 Task: Create a task  Develop a new mobile app for a delivery service , assign it to team member softage.5@softage.net in the project AgileDesign and update the status of the task to  At Risk , set the priority of the task to Medium
Action: Mouse moved to (67, 59)
Screenshot: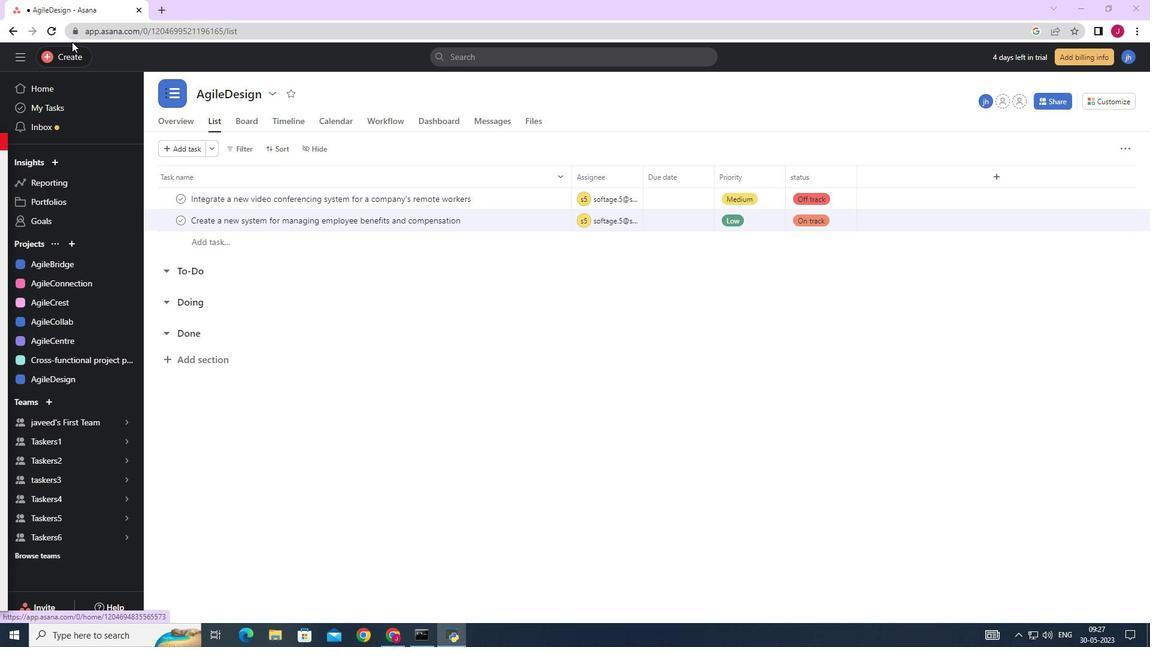 
Action: Mouse pressed left at (67, 59)
Screenshot: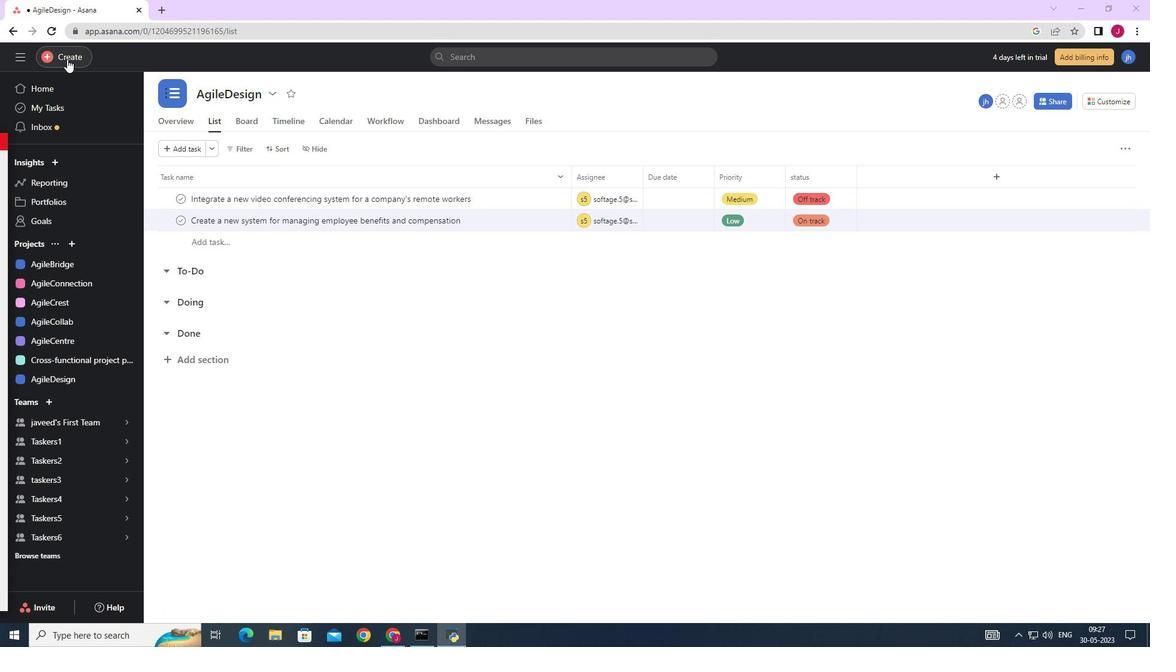 
Action: Mouse moved to (133, 60)
Screenshot: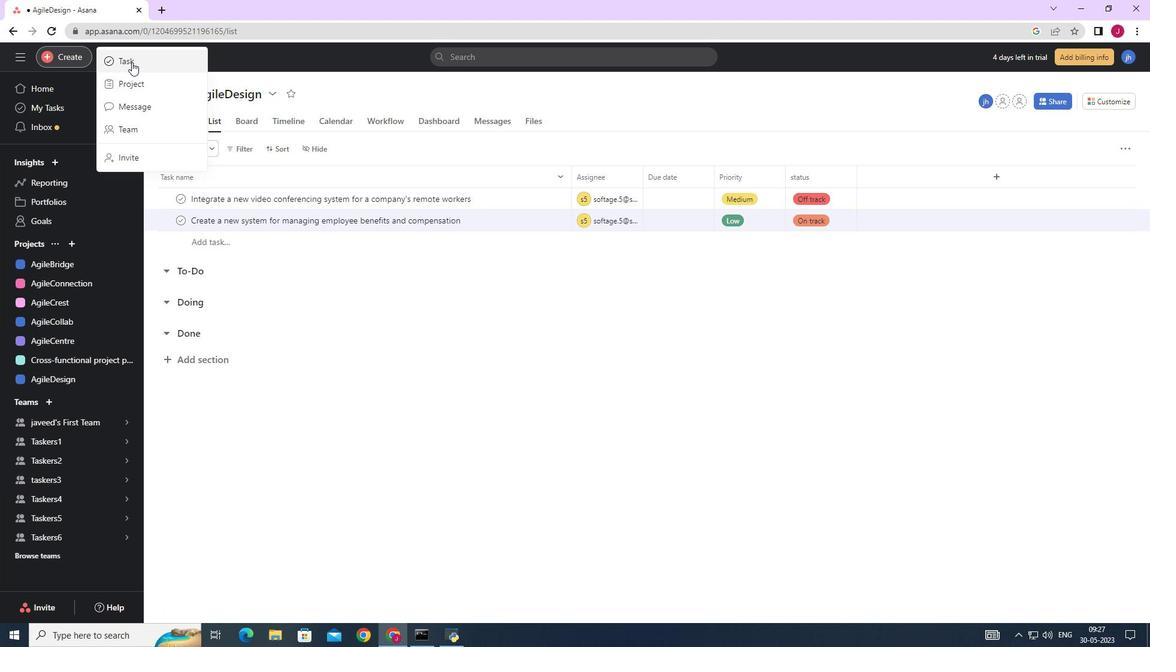 
Action: Mouse pressed left at (133, 60)
Screenshot: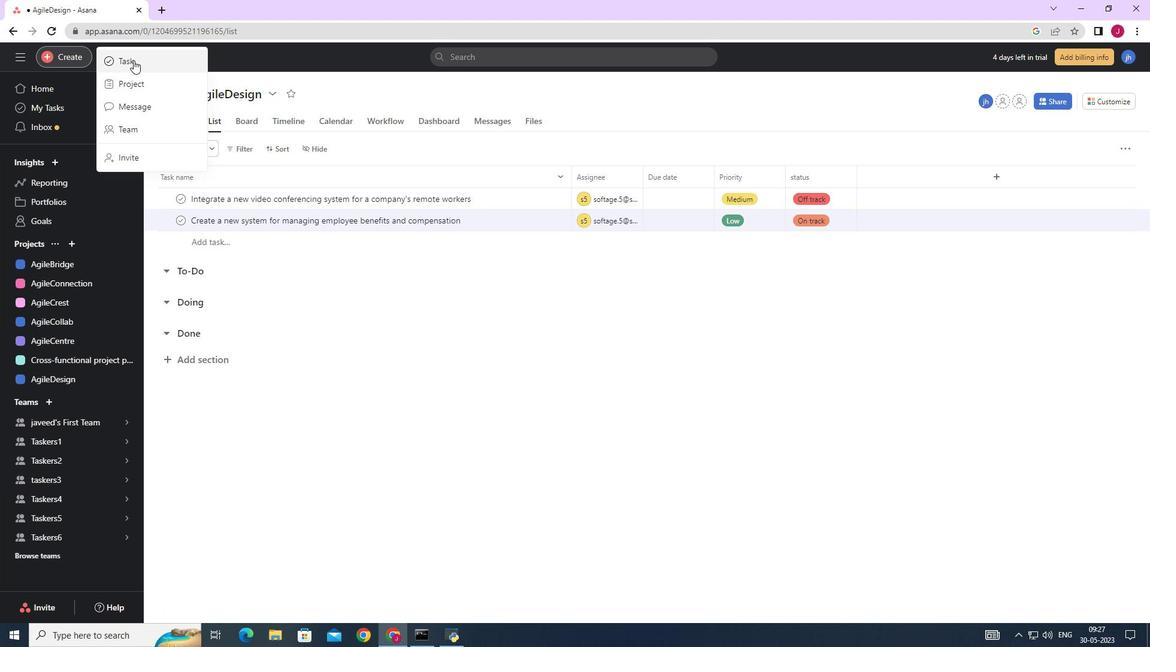 
Action: Mouse moved to (938, 400)
Screenshot: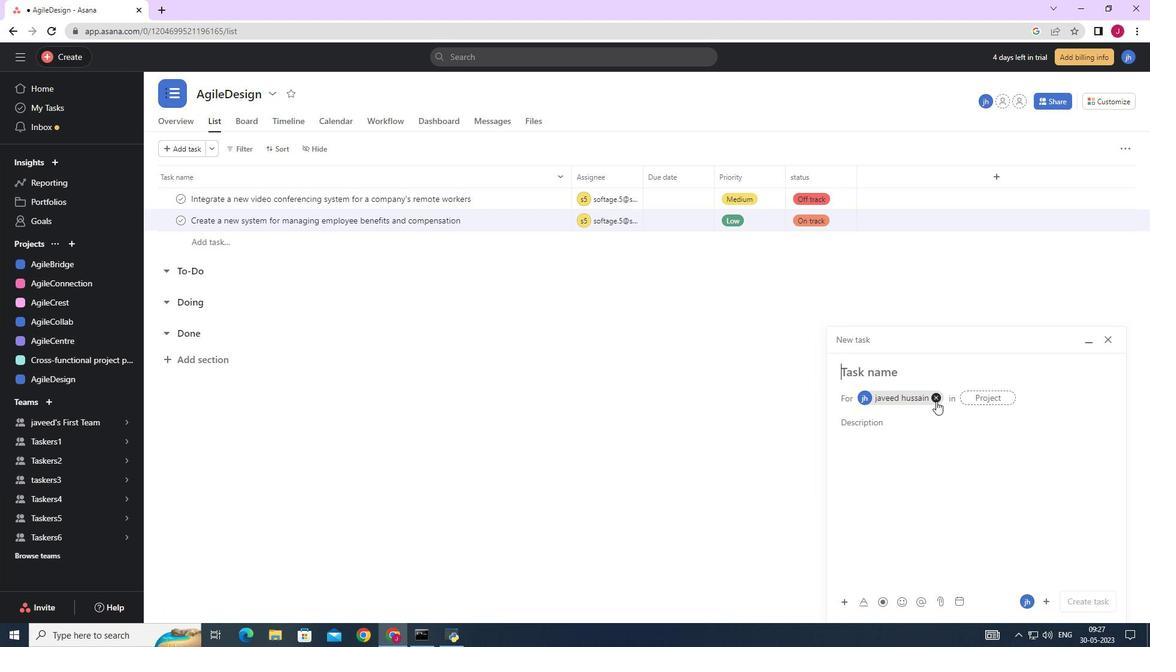 
Action: Mouse pressed left at (938, 400)
Screenshot: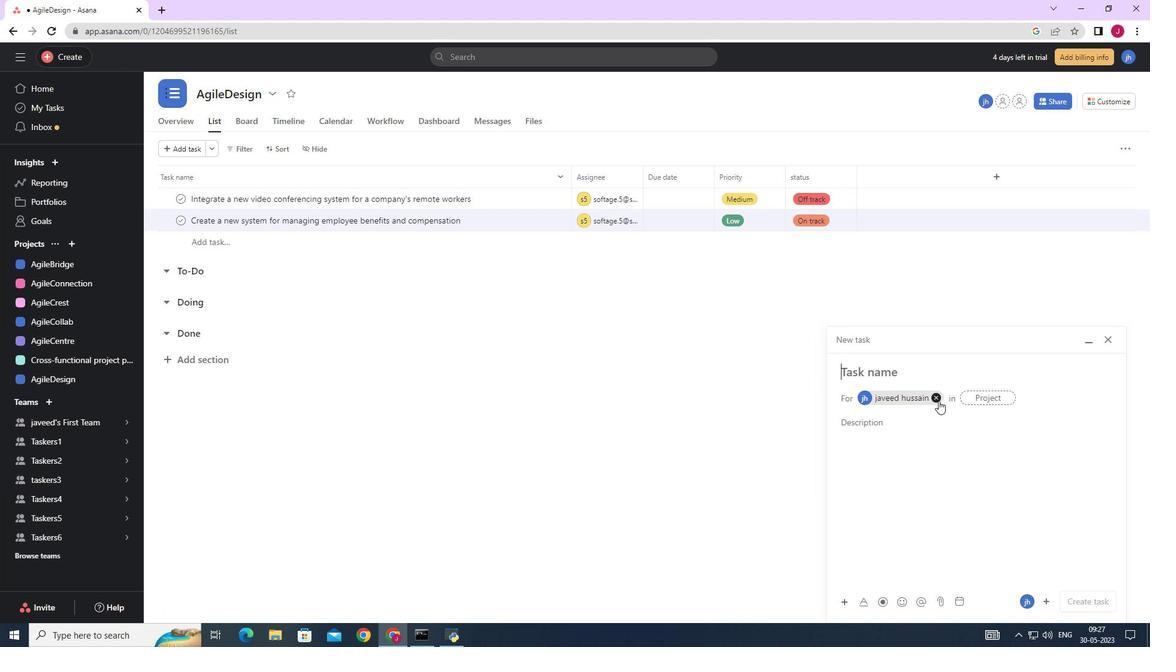 
Action: Mouse moved to (868, 370)
Screenshot: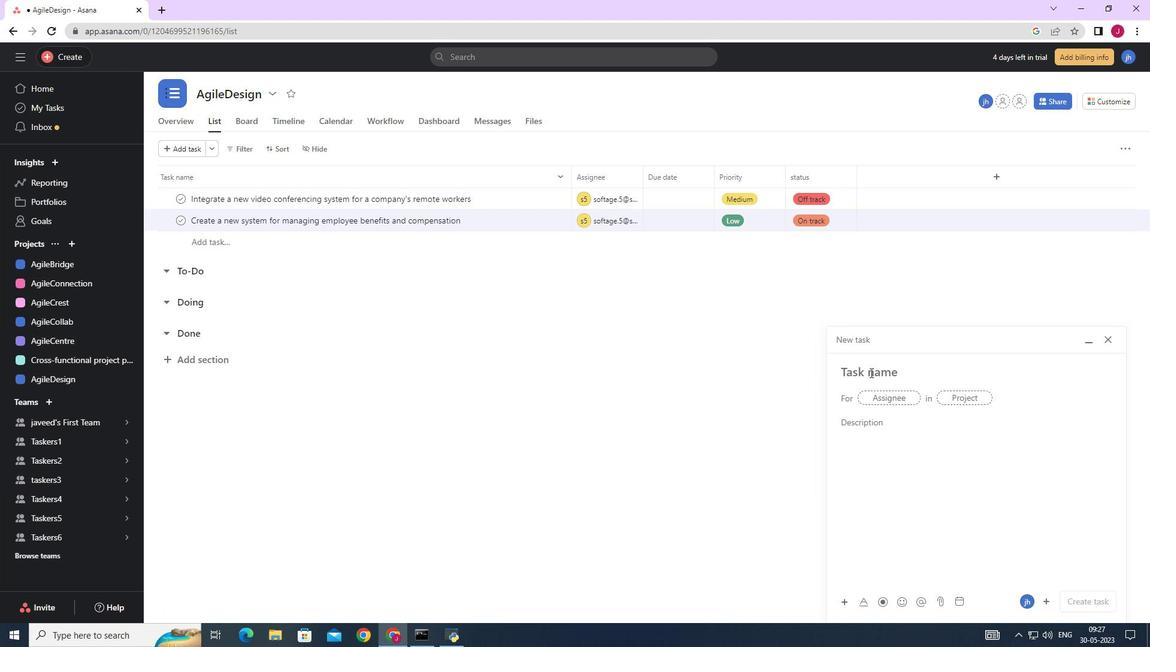 
Action: Mouse pressed left at (868, 370)
Screenshot: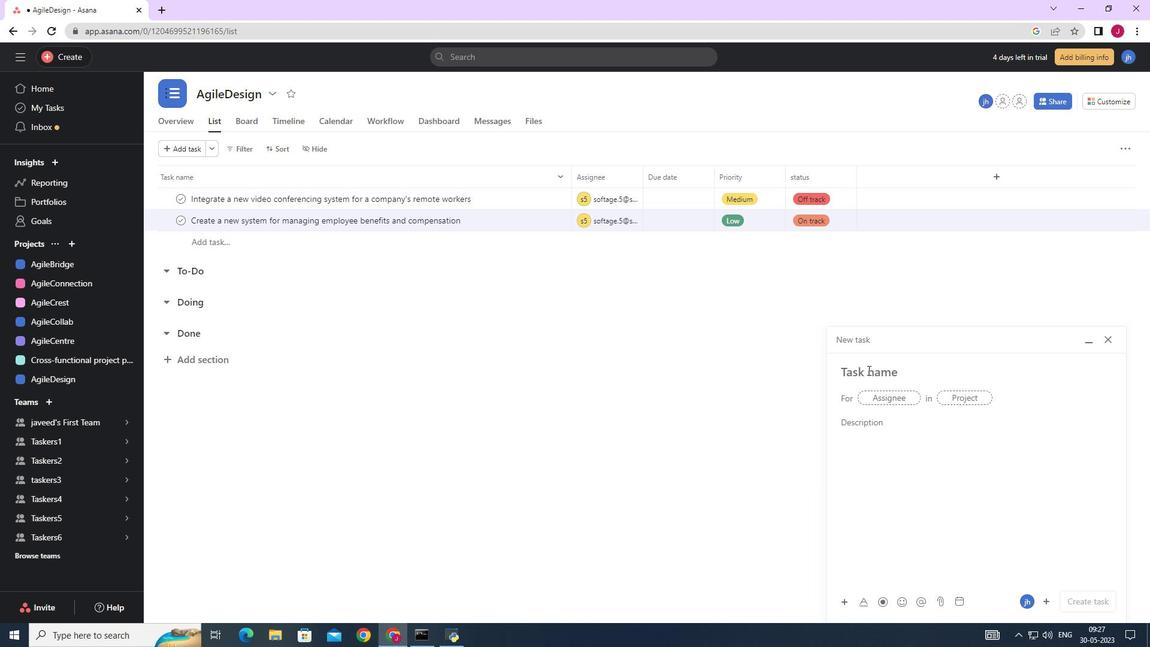 
Action: Mouse moved to (852, 375)
Screenshot: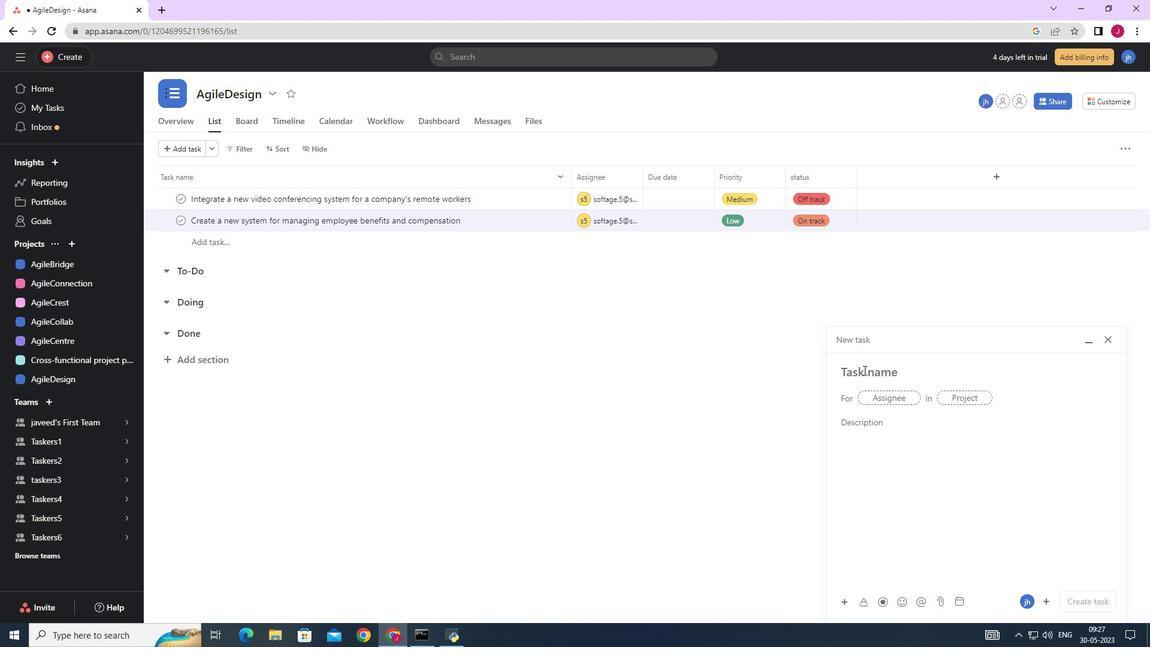 
Action: Key pressed <Key.caps_lock>D<Key.caps_lock>evelop<Key.space>a<Key.space>new<Key.space>mobile<Key.space>app<Key.space>for<Key.space>a<Key.space>delivery<Key.space>service
Screenshot: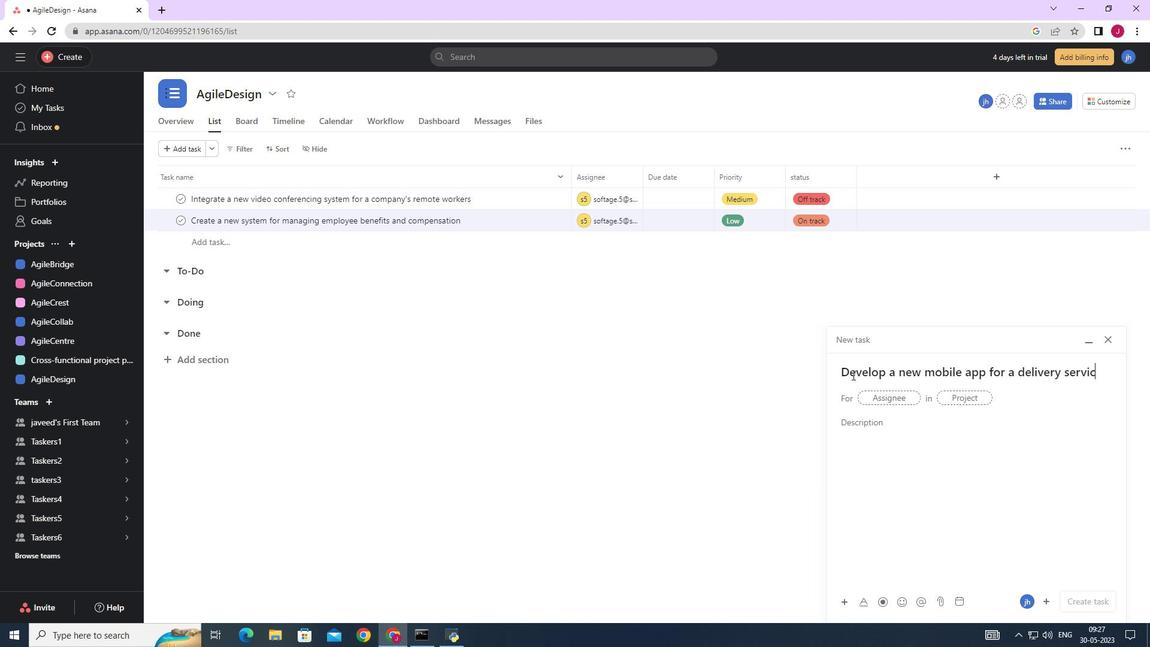 
Action: Mouse moved to (898, 400)
Screenshot: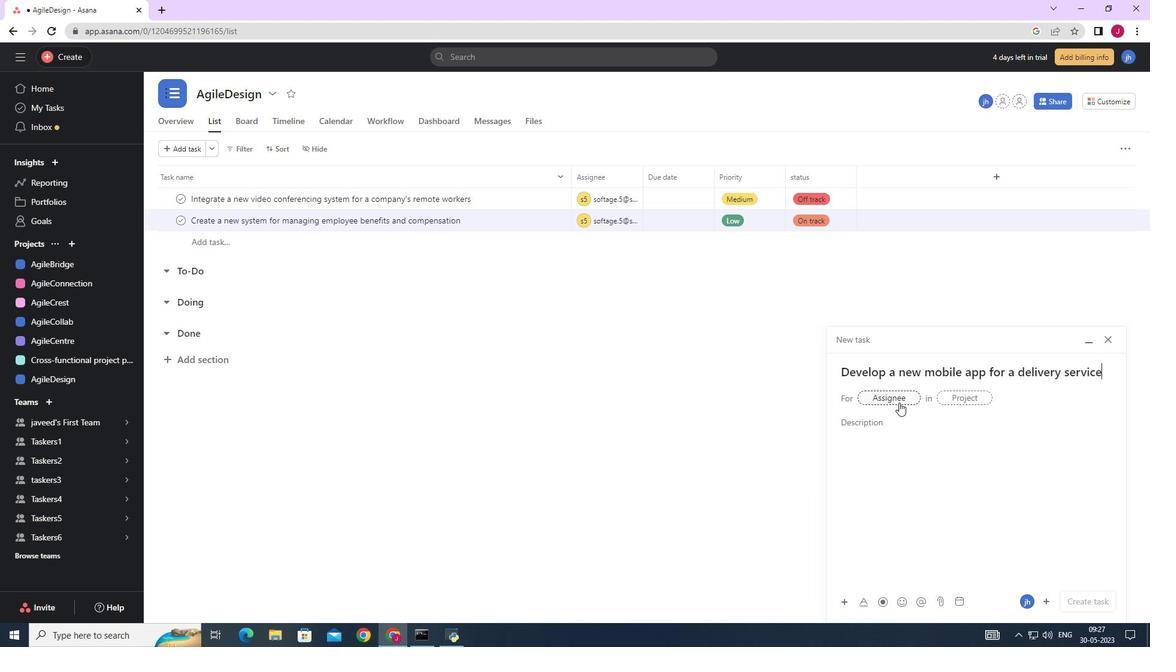 
Action: Mouse pressed left at (898, 400)
Screenshot: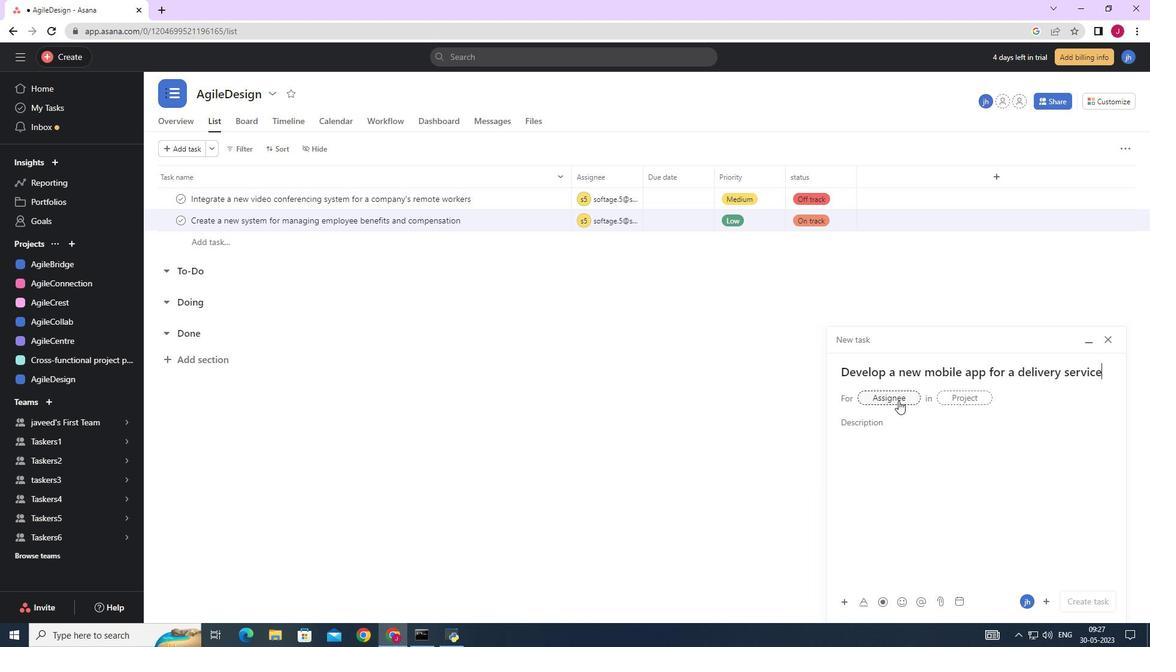 
Action: Key pressed softage.5
Screenshot: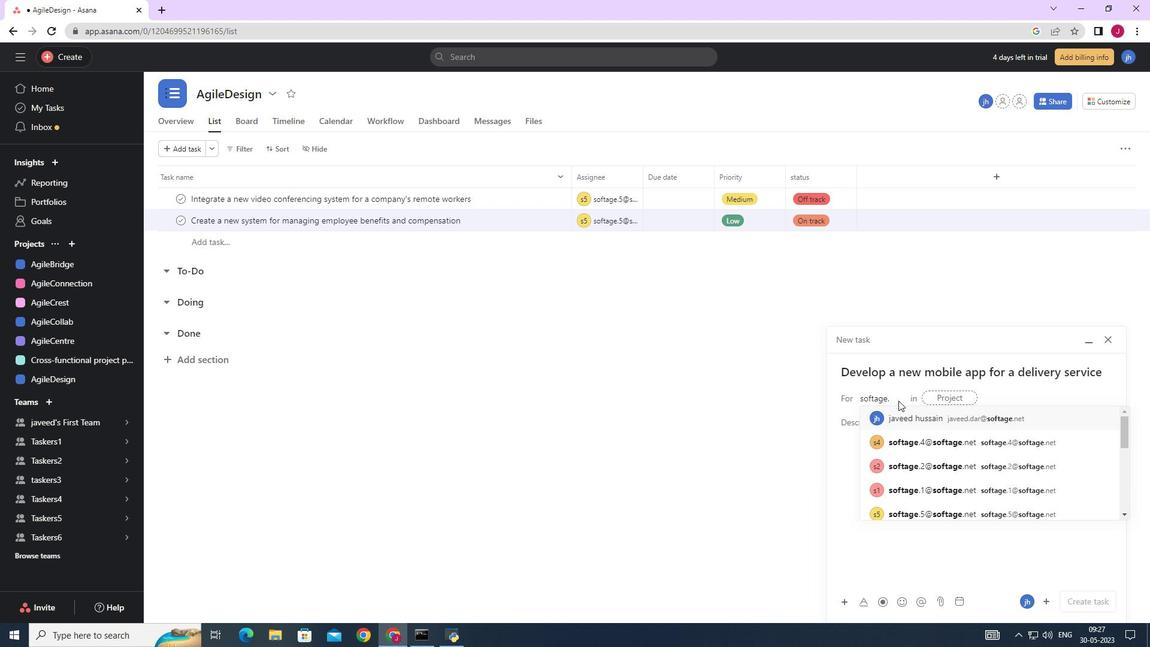 
Action: Mouse moved to (932, 420)
Screenshot: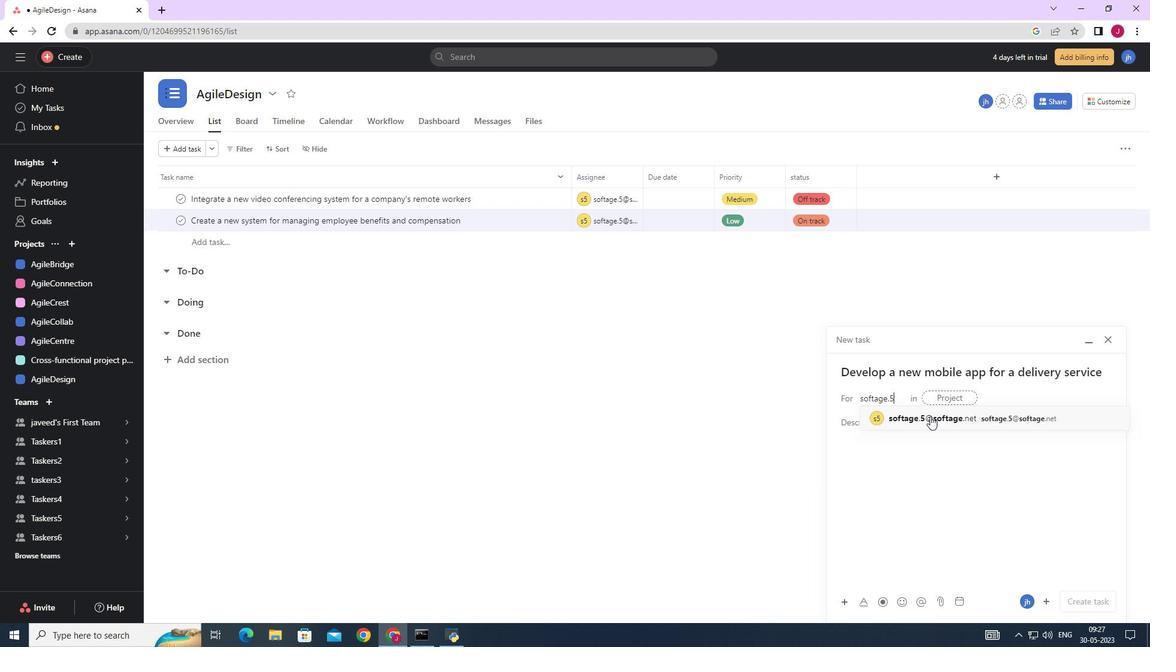 
Action: Mouse pressed left at (932, 420)
Screenshot: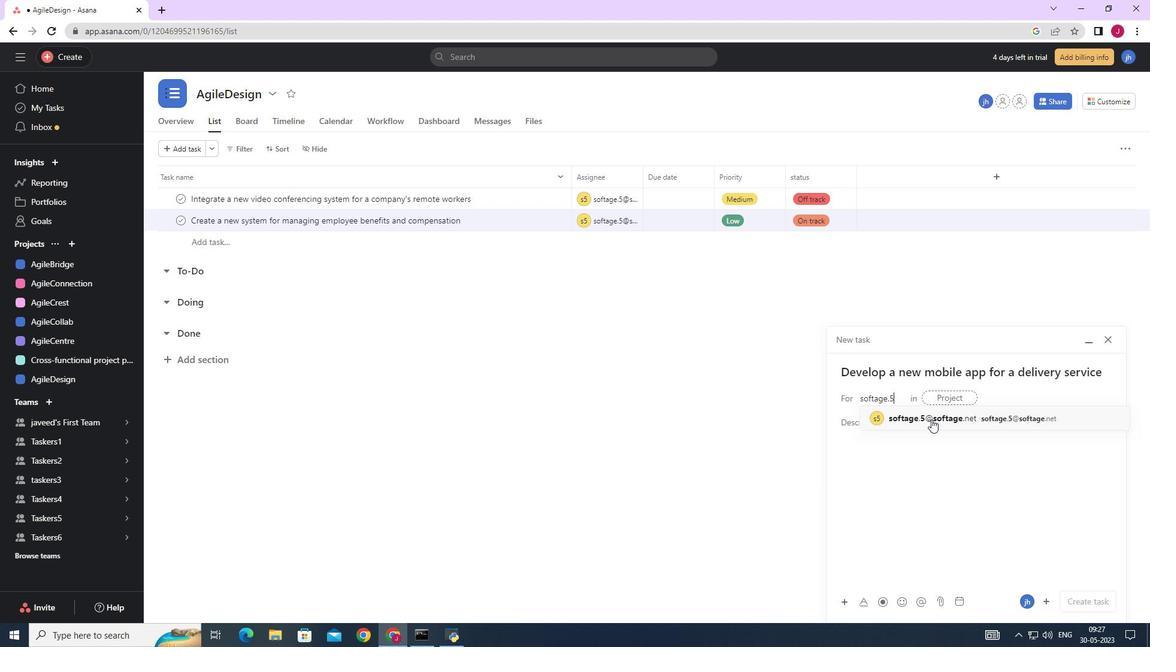 
Action: Mouse moved to (760, 417)
Screenshot: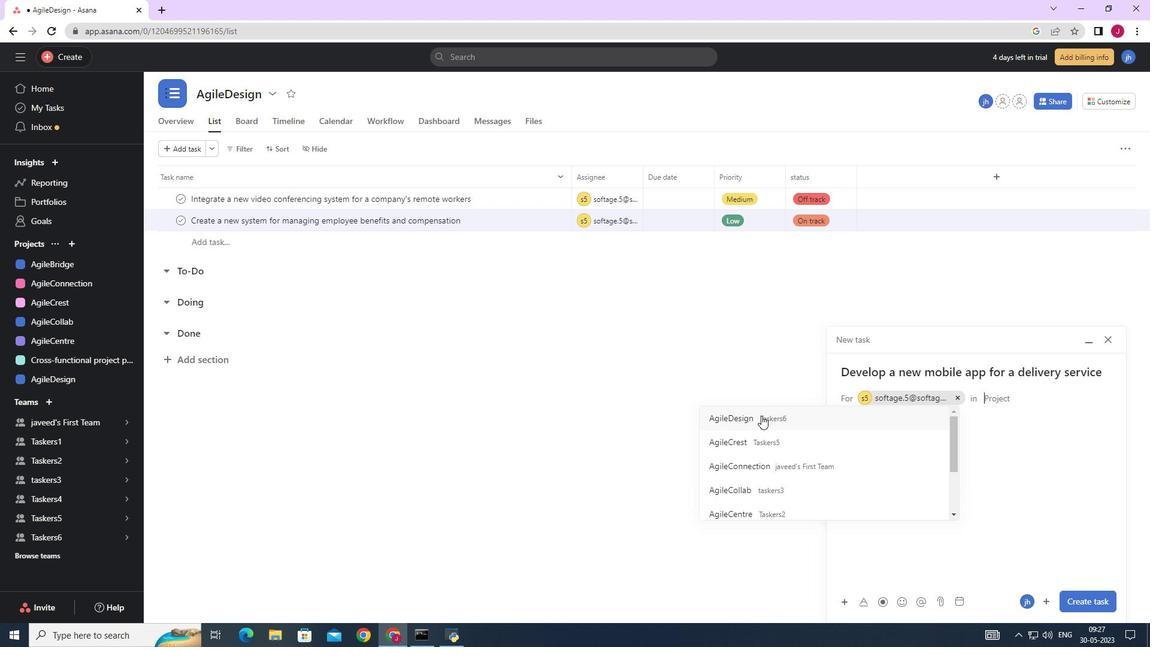 
Action: Mouse pressed left at (760, 417)
Screenshot: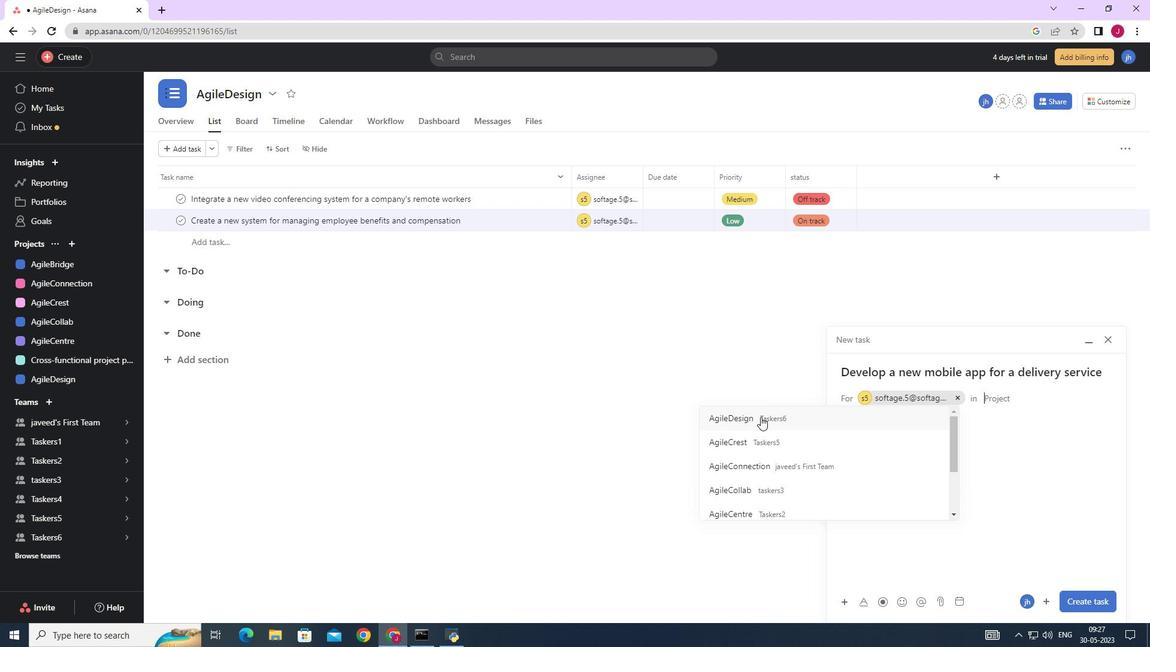 
Action: Mouse moved to (899, 430)
Screenshot: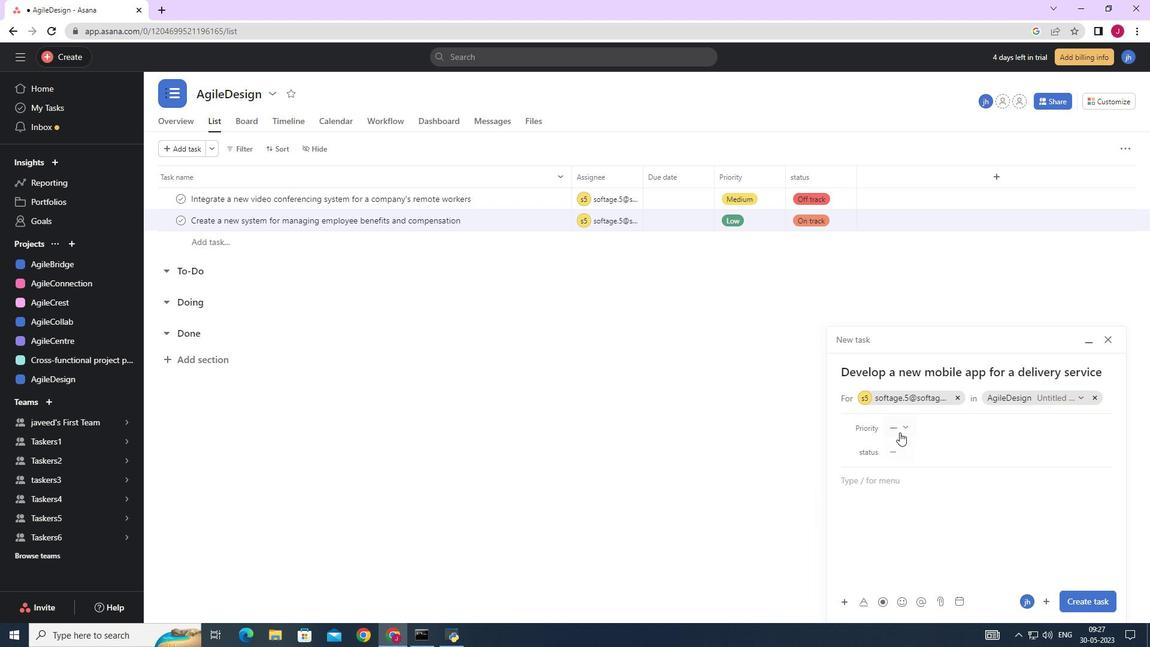 
Action: Mouse pressed left at (899, 430)
Screenshot: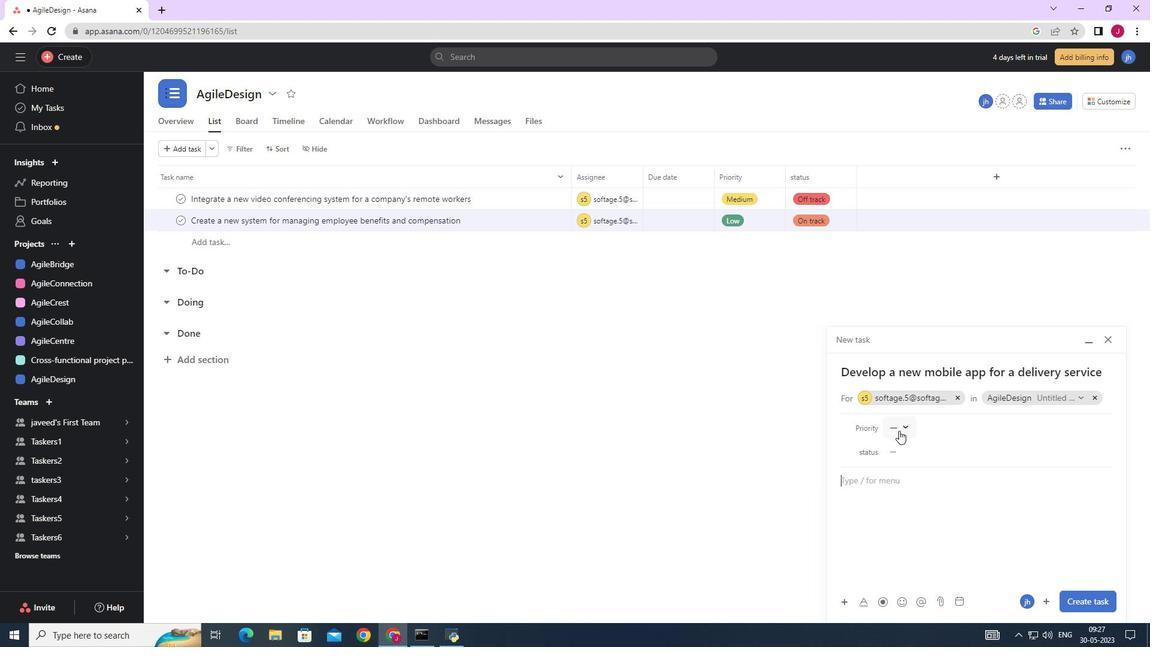 
Action: Mouse moved to (921, 488)
Screenshot: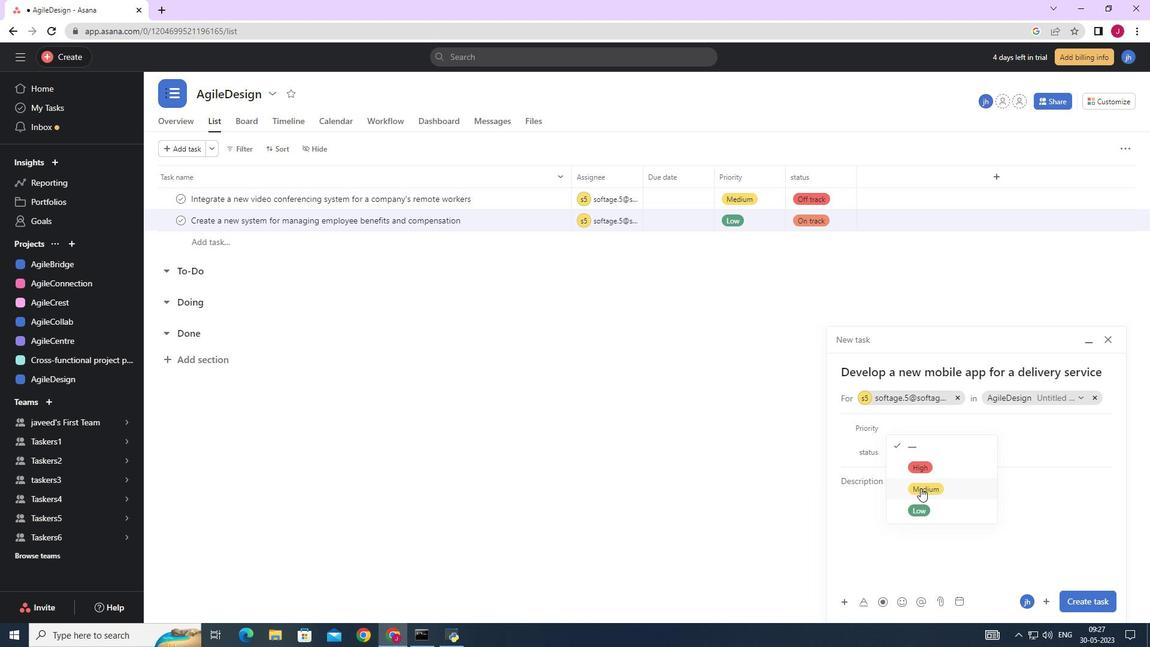 
Action: Mouse pressed left at (921, 488)
Screenshot: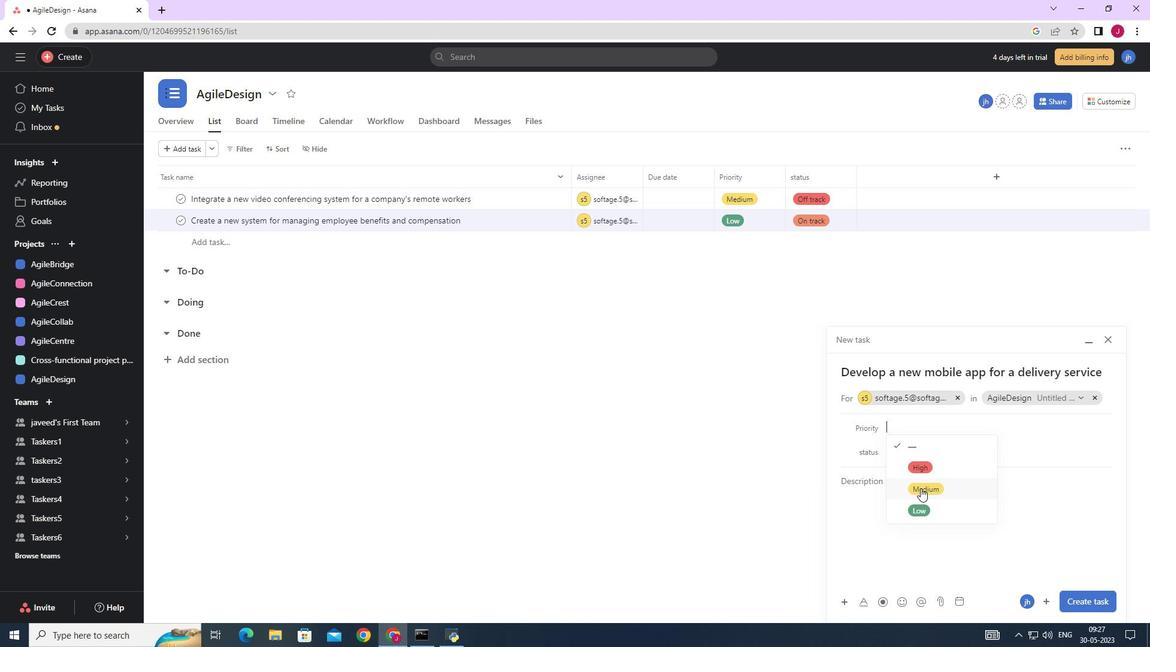 
Action: Mouse moved to (898, 444)
Screenshot: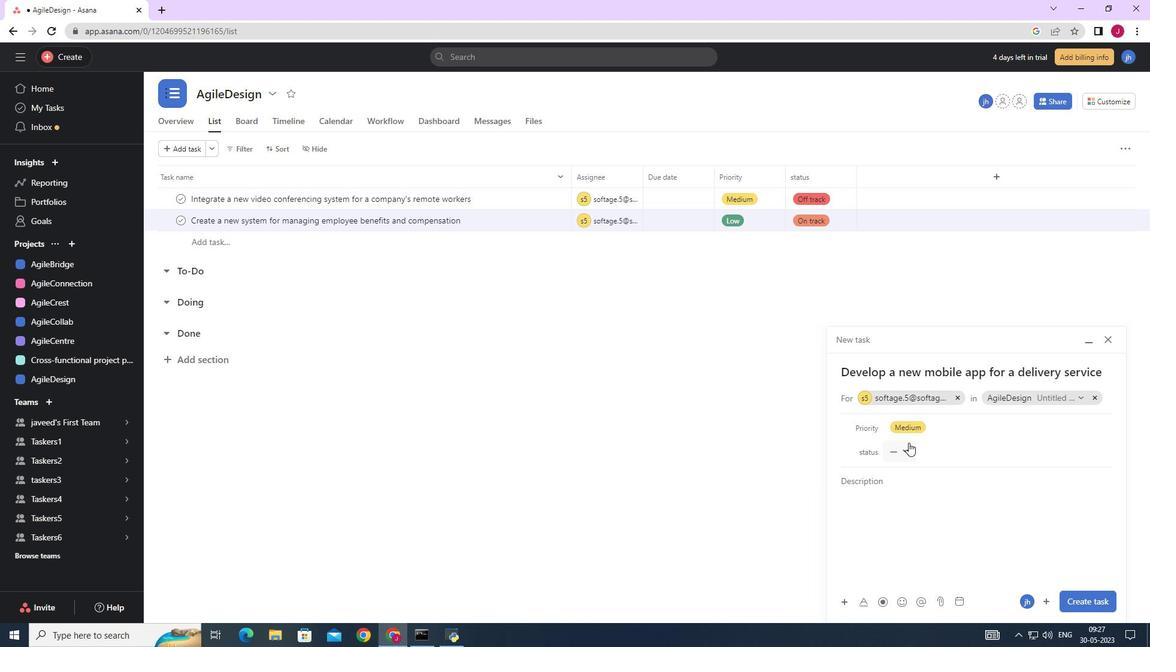 
Action: Mouse pressed left at (898, 444)
Screenshot: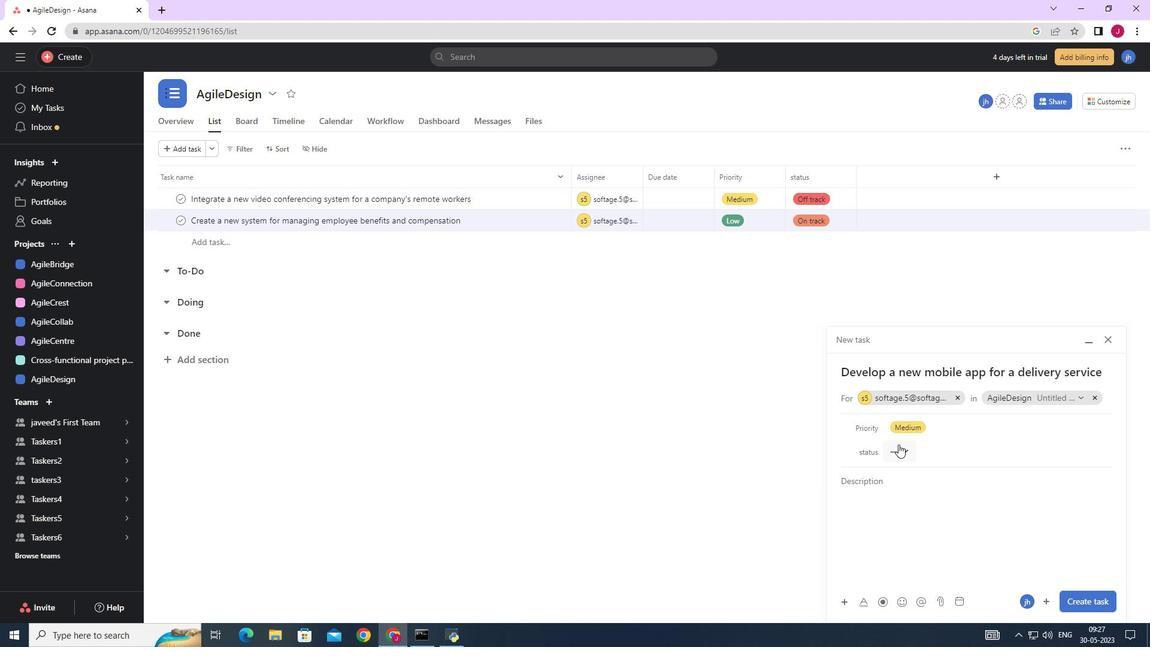 
Action: Mouse moved to (920, 533)
Screenshot: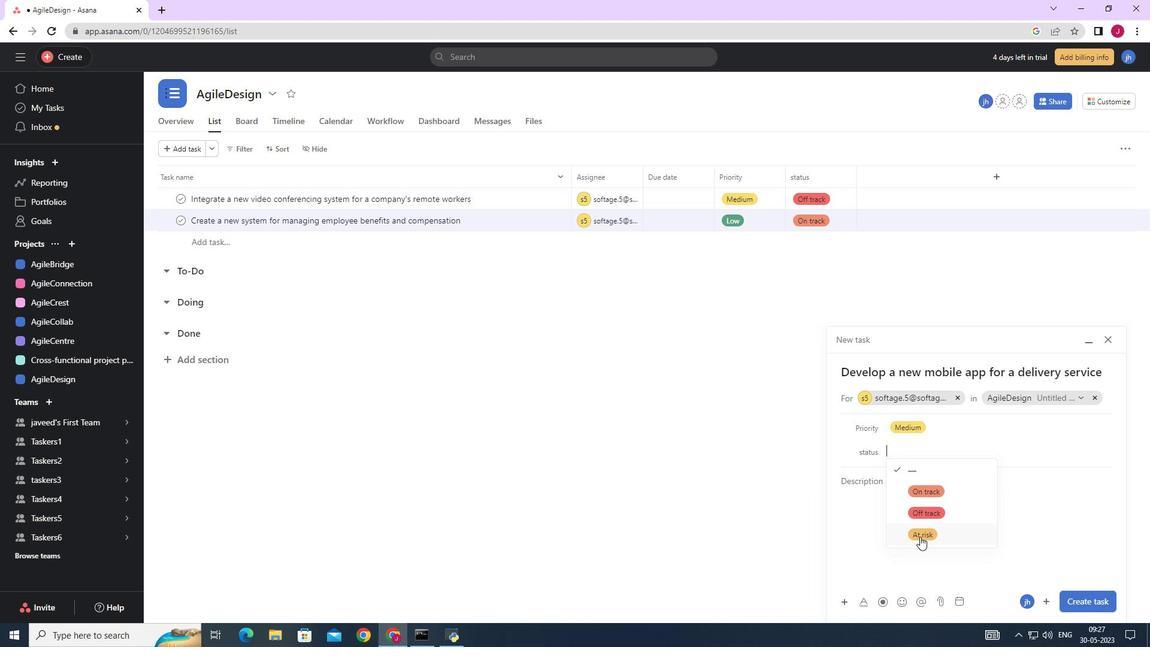 
Action: Mouse pressed left at (920, 533)
Screenshot: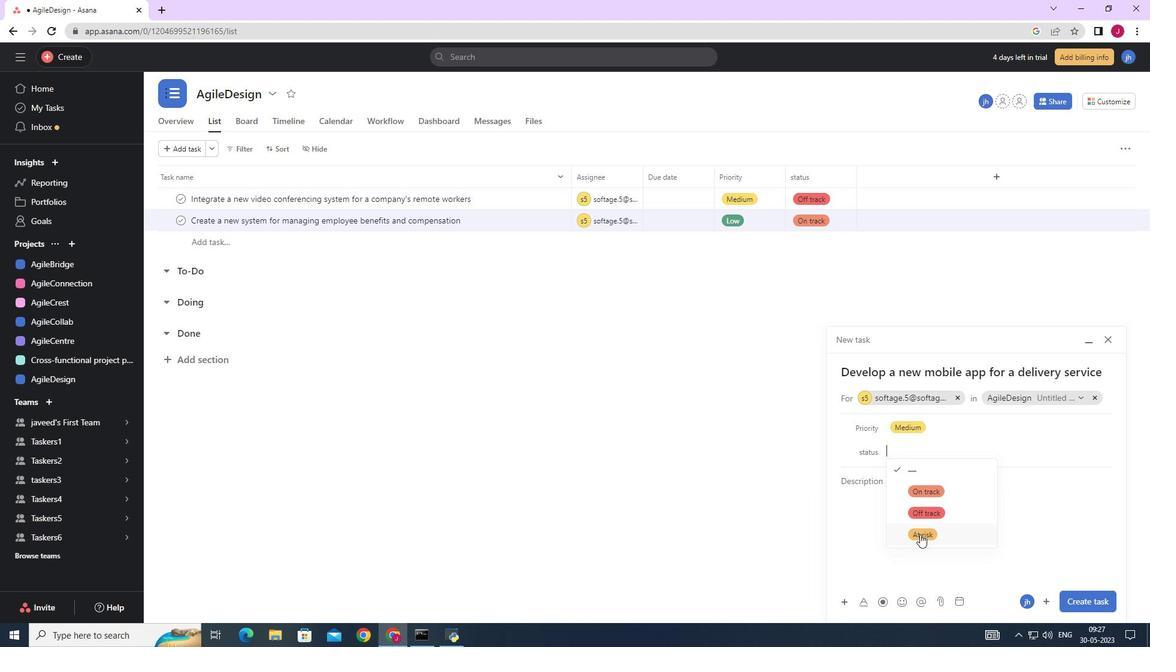 
Action: Mouse moved to (1085, 599)
Screenshot: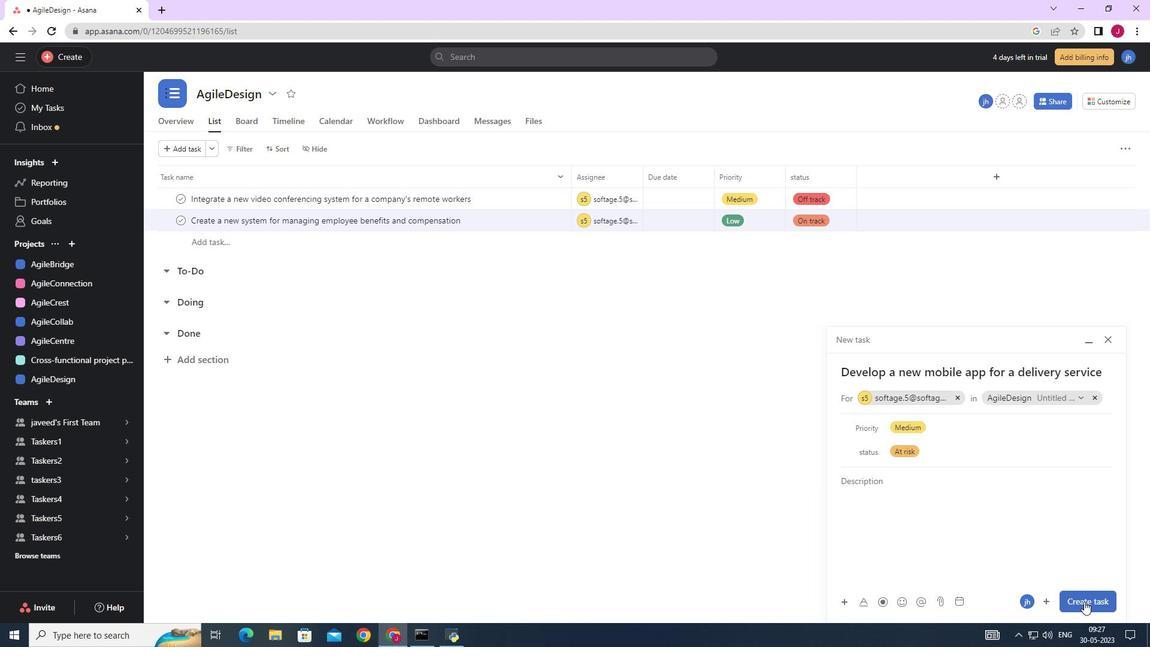 
Action: Mouse pressed left at (1085, 599)
Screenshot: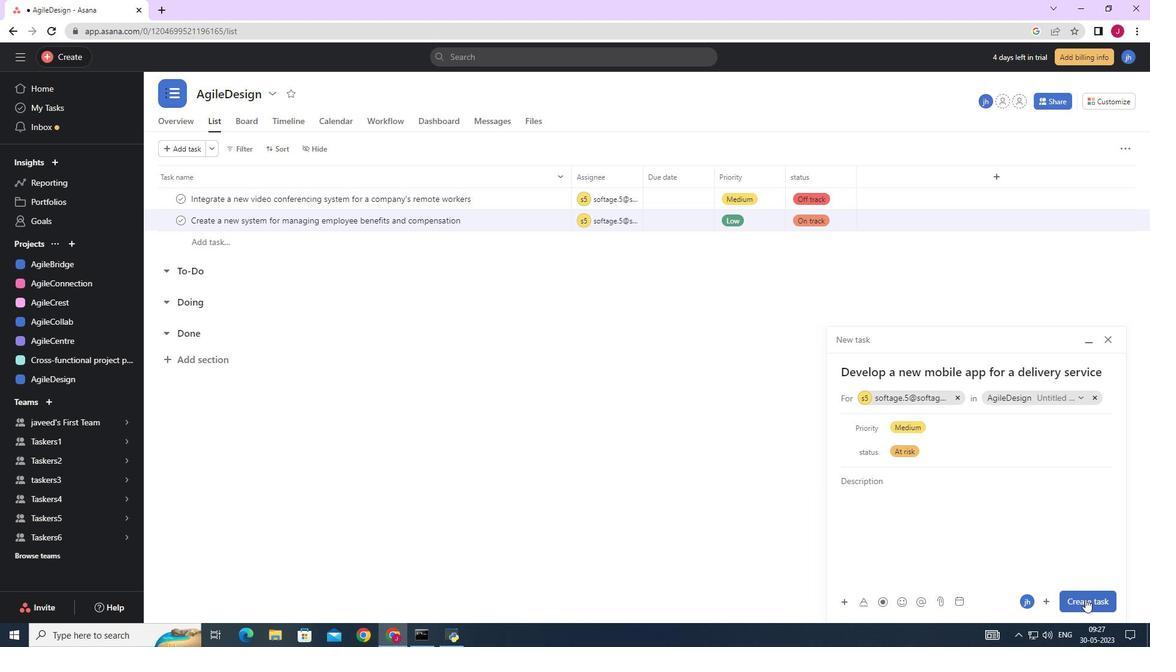
Action: Mouse moved to (569, 425)
Screenshot: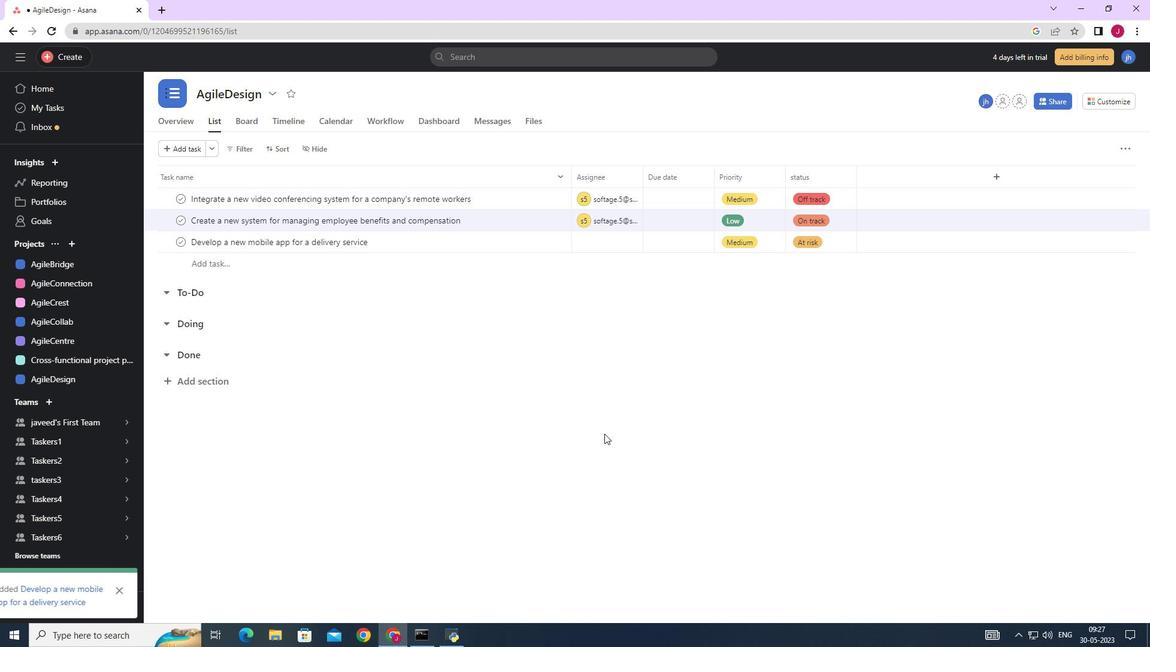 
